 Task: Adjust the reading pane settings and check your calendar for upcoming events.
Action: Mouse moved to (19, 33)
Screenshot: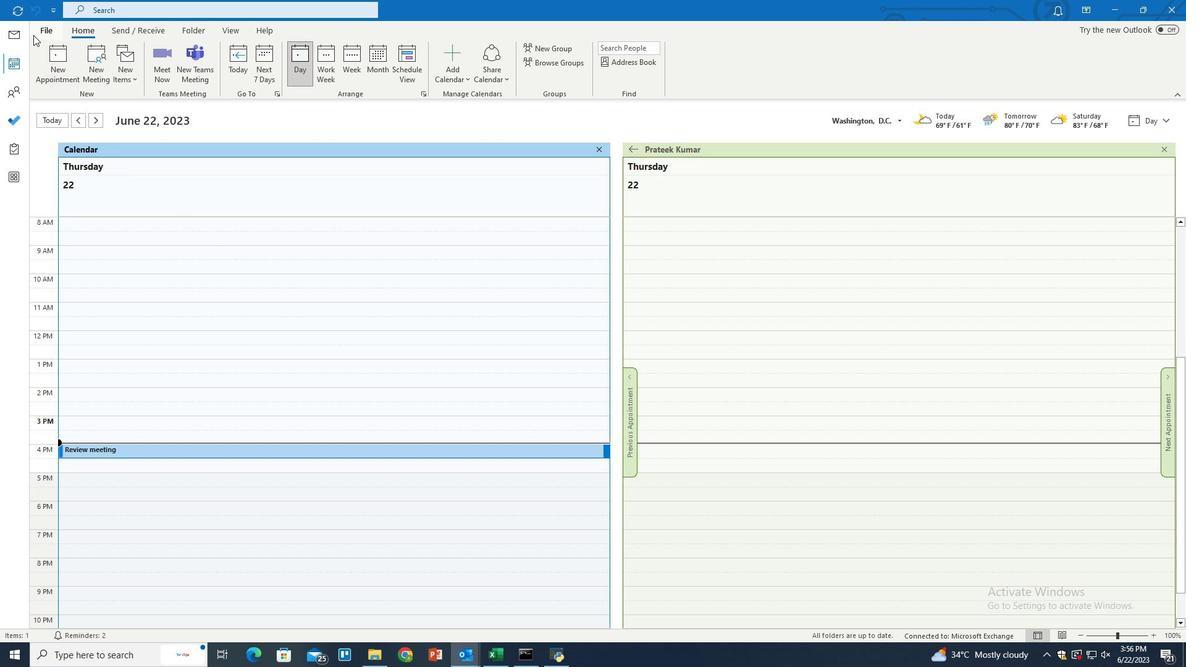 
Action: Mouse pressed left at (19, 33)
Screenshot: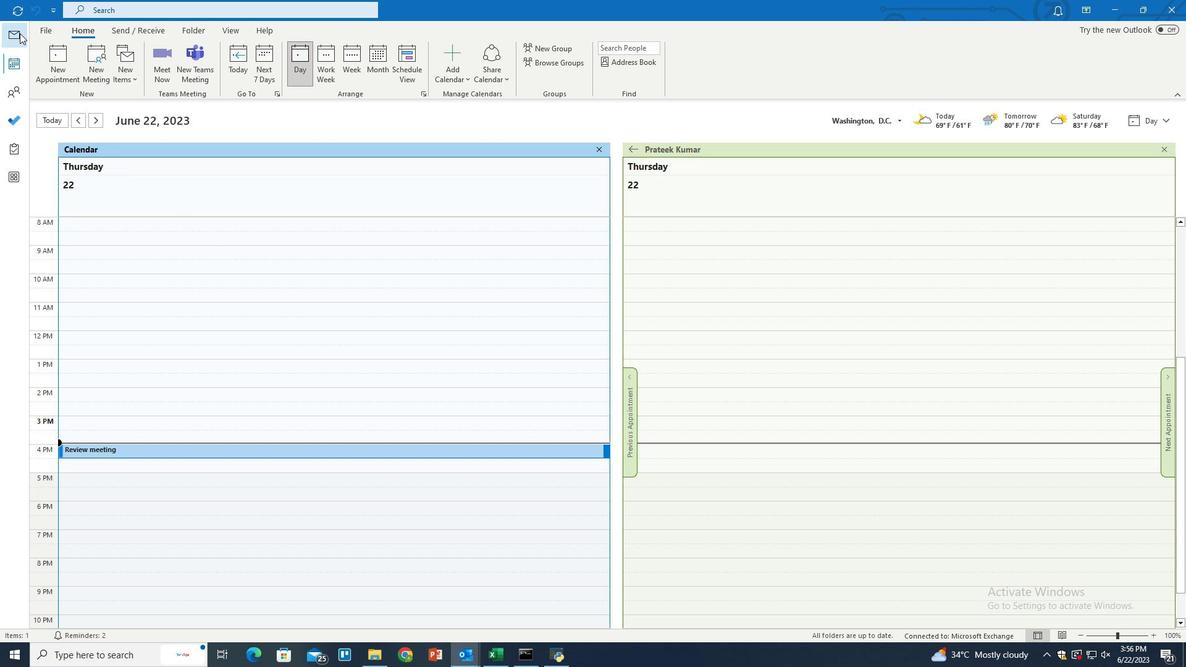 
Action: Mouse moved to (232, 29)
Screenshot: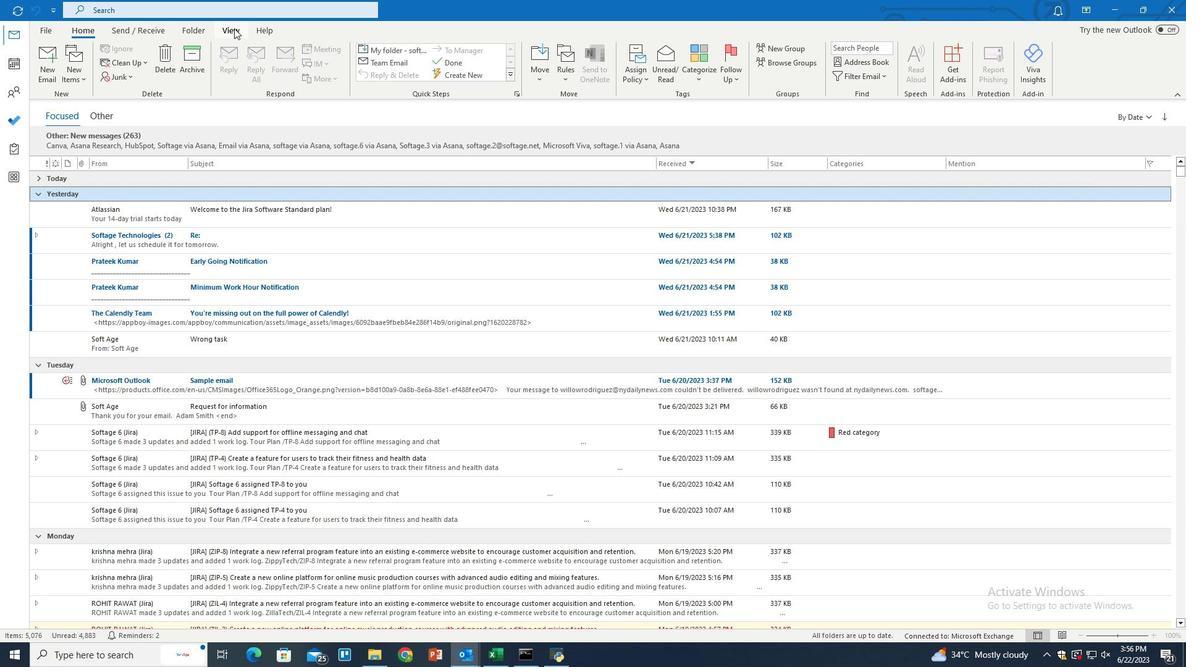 
Action: Mouse pressed left at (232, 29)
Screenshot: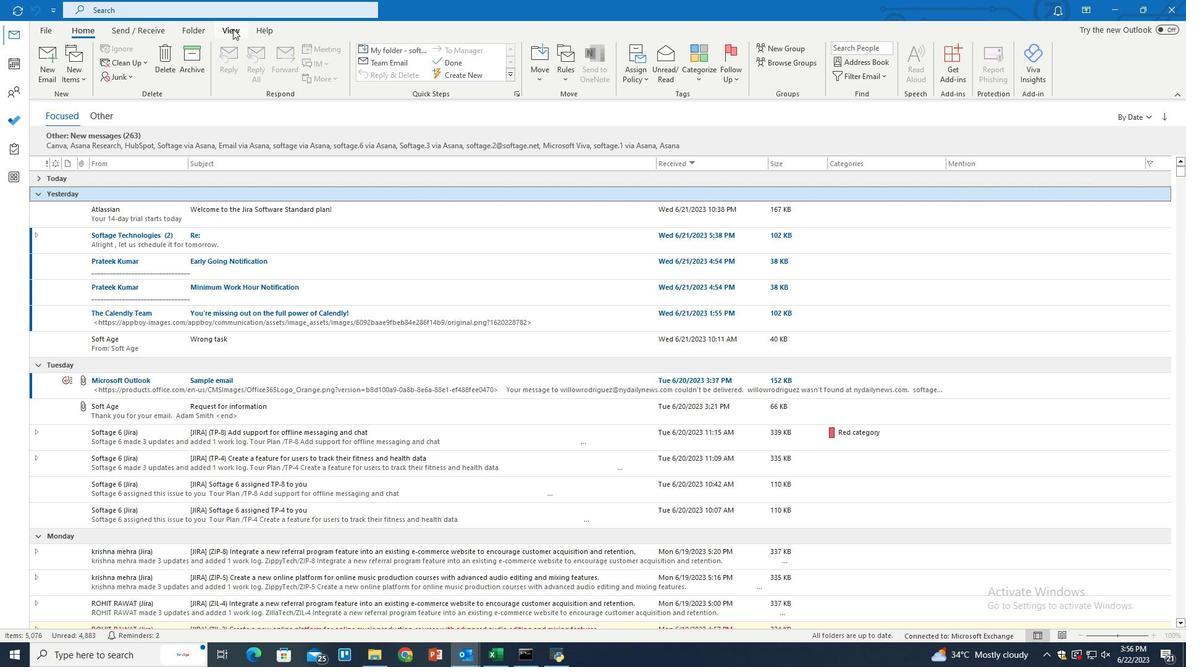
Action: Mouse moved to (854, 70)
Screenshot: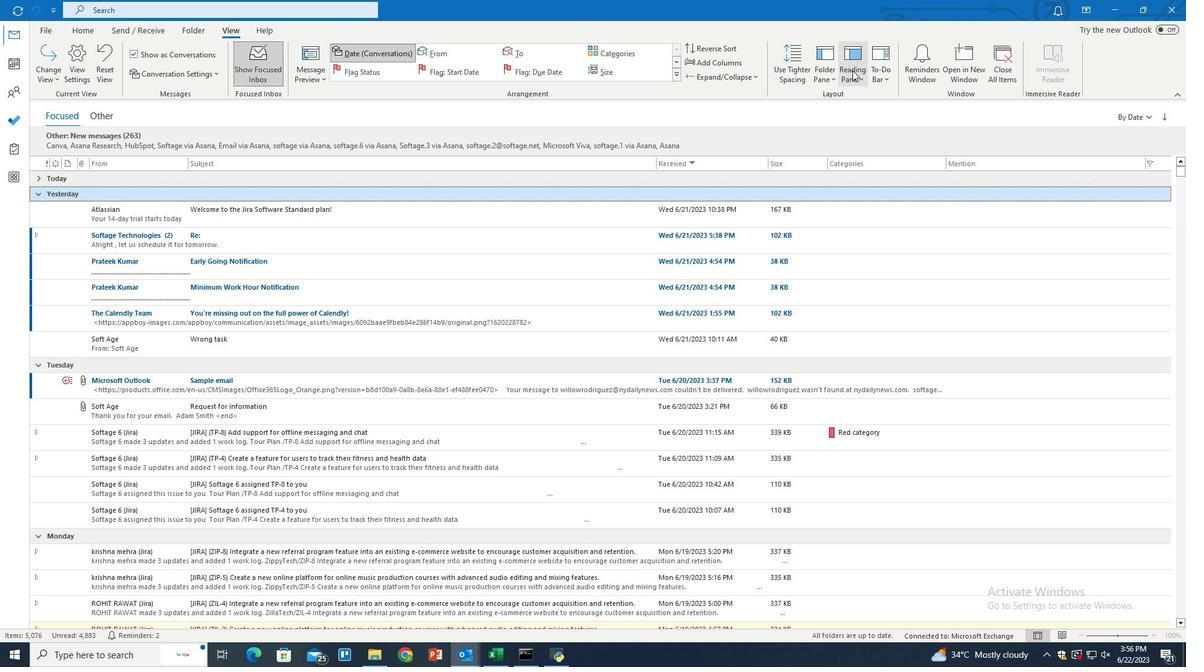 
Action: Mouse pressed left at (854, 70)
Screenshot: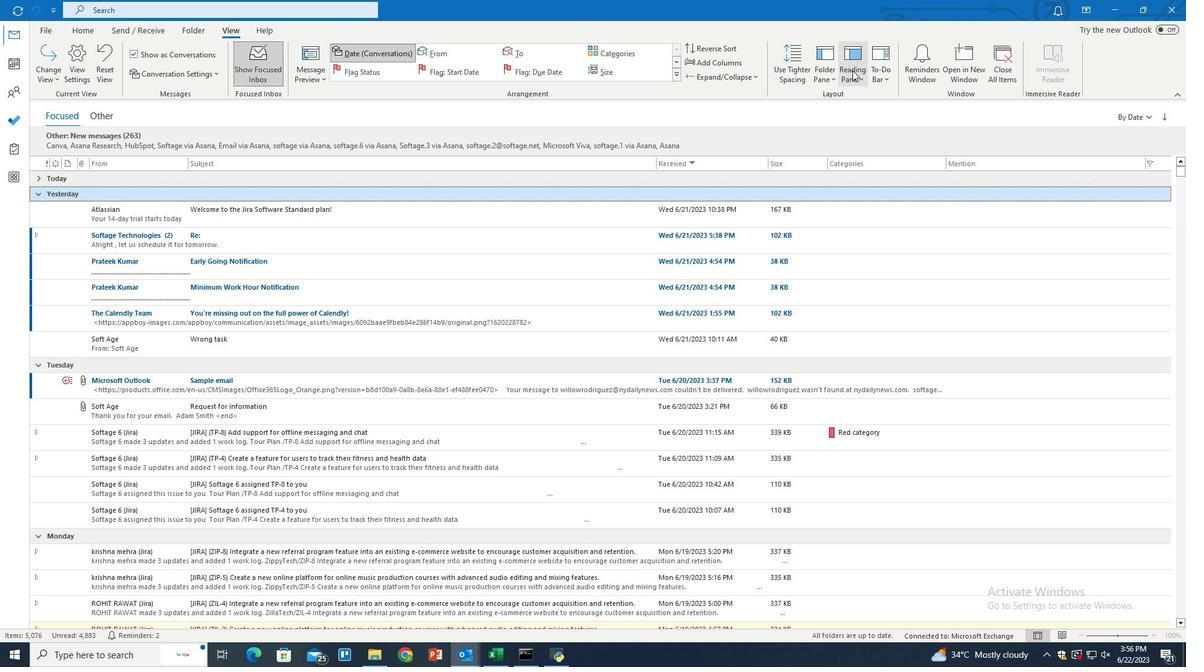 
Action: Mouse moved to (861, 152)
Screenshot: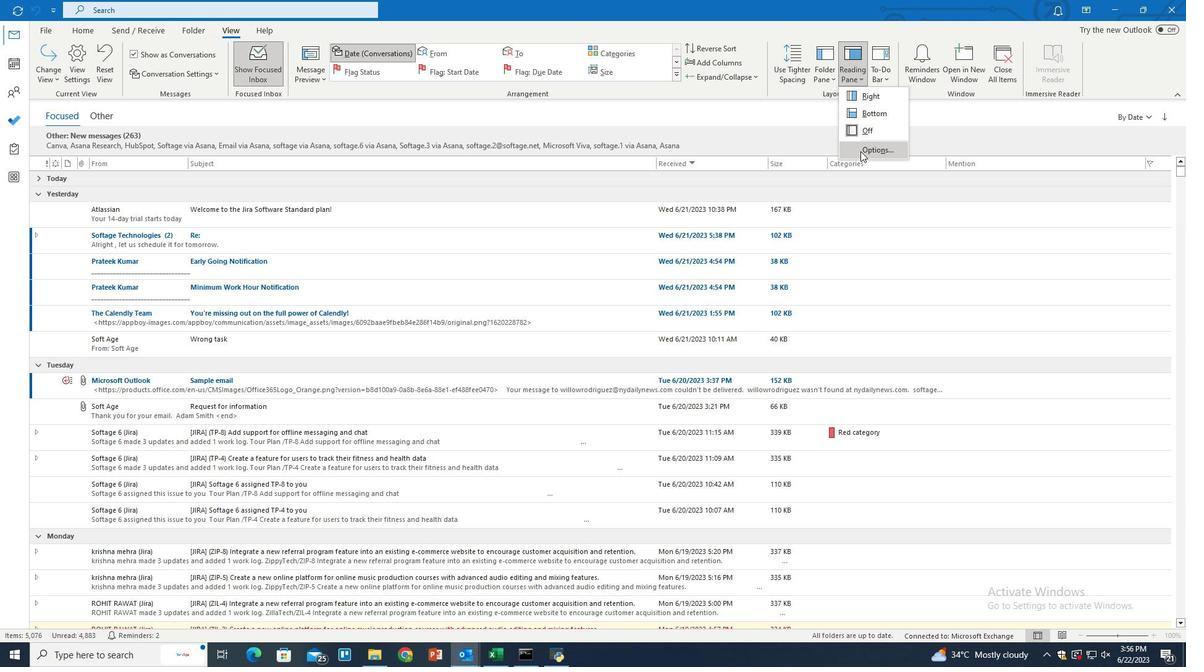 
Action: Mouse pressed left at (861, 152)
Screenshot: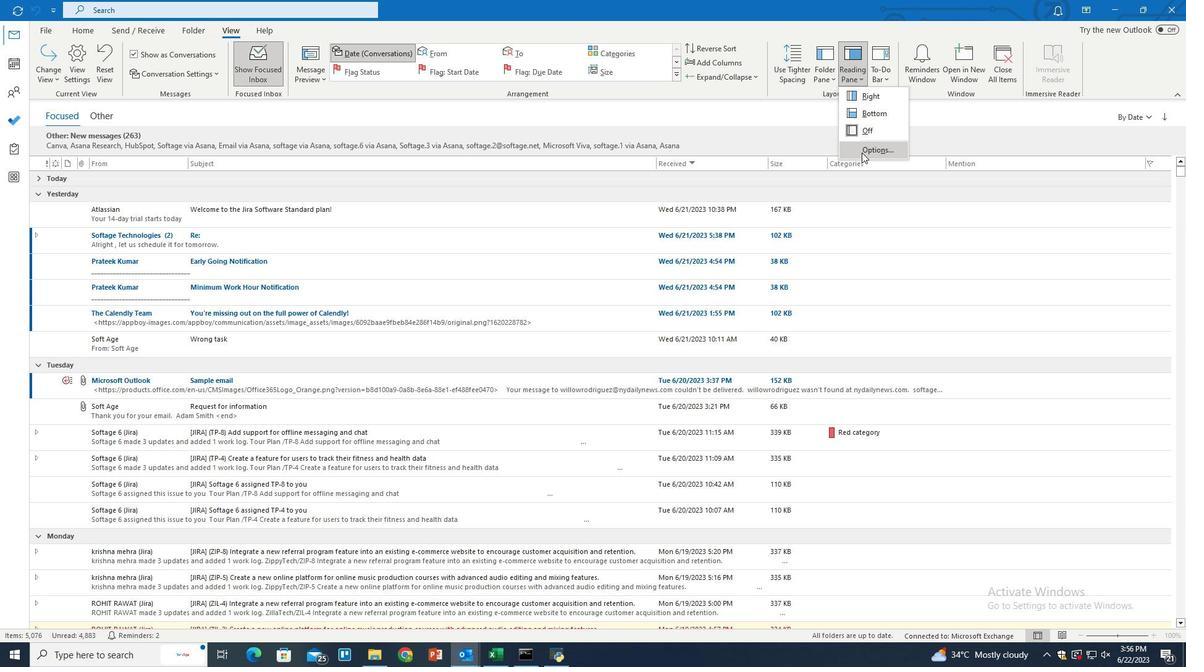 
